 Task: Add an event with the title Third Performance Improvement Plan Review and Progress Tracking, date '2023/11/02', time 9:40 AM to 11:40 AMand add a description: The Introduction to SEO webinar is a comprehensive session designed to provide participants with a foundational understanding of Search Engine Optimization (SEO) principles, strategies, and best practices. , put the event into Blue category, logged in from the account softage.7@softage.netand send the event invitation to softage.9@softage.net and softage.10@softage.net. Set a reminder for the event 2 hour before
Action: Mouse moved to (89, 100)
Screenshot: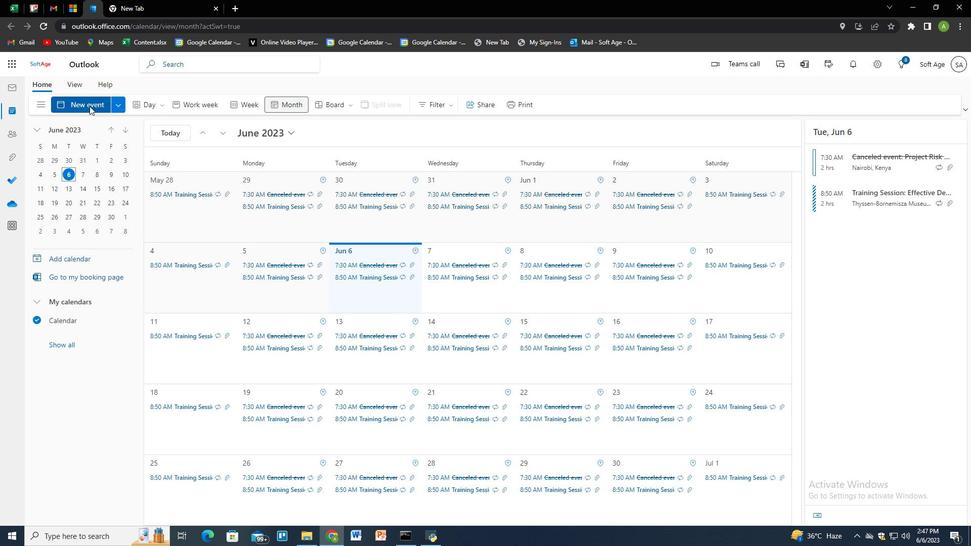 
Action: Mouse pressed left at (89, 100)
Screenshot: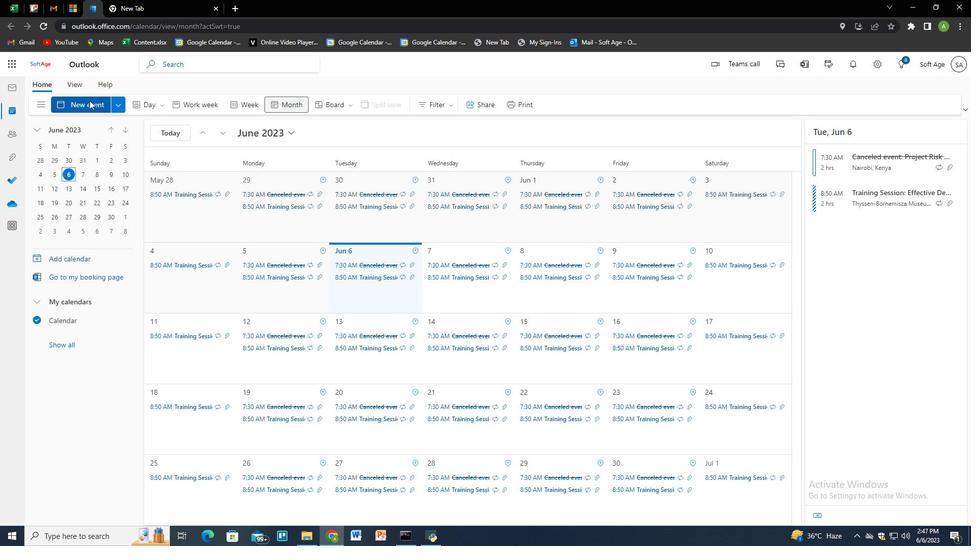
Action: Mouse moved to (424, 164)
Screenshot: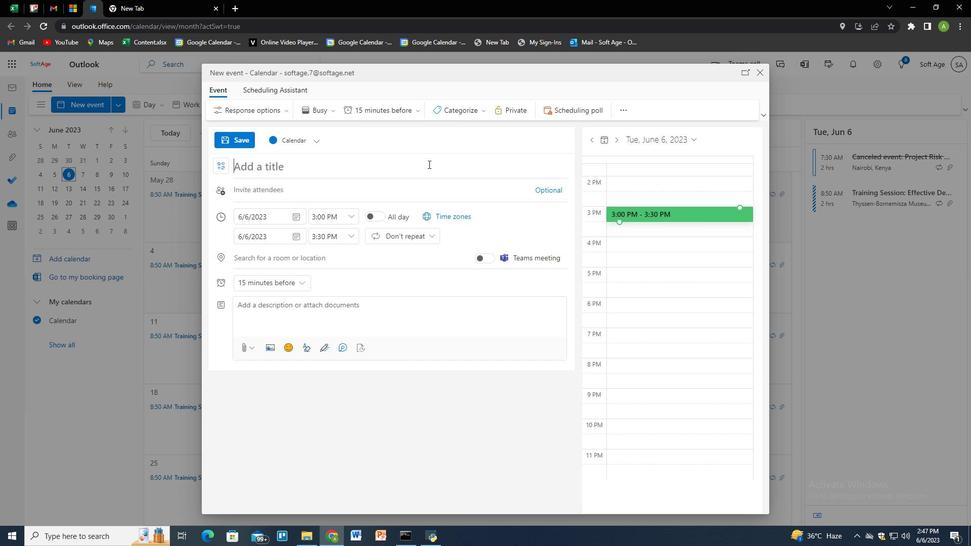 
Action: Mouse pressed left at (424, 164)
Screenshot: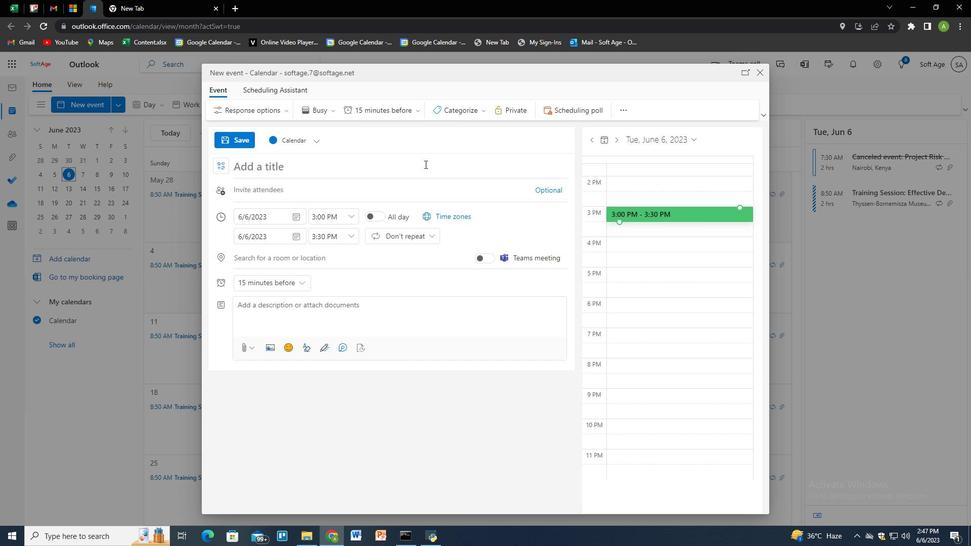 
Action: Key pressed <Key.shift>Third<Key.space><Key.shift>Performance<Key.space><Key.shift>Improvement<Key.space><Key.space>p<Key.backspace><Key.shift>Plan<Key.space><Key.backspace><Key.backspace><Key.backspace><Key.backspace><Key.backspace><Key.backspace><Key.shift>Plan<Key.space><Key.shift>Review<Key.space>and<Key.space><Key.shift>Progress<Key.space><Key.shift>Tracking
Screenshot: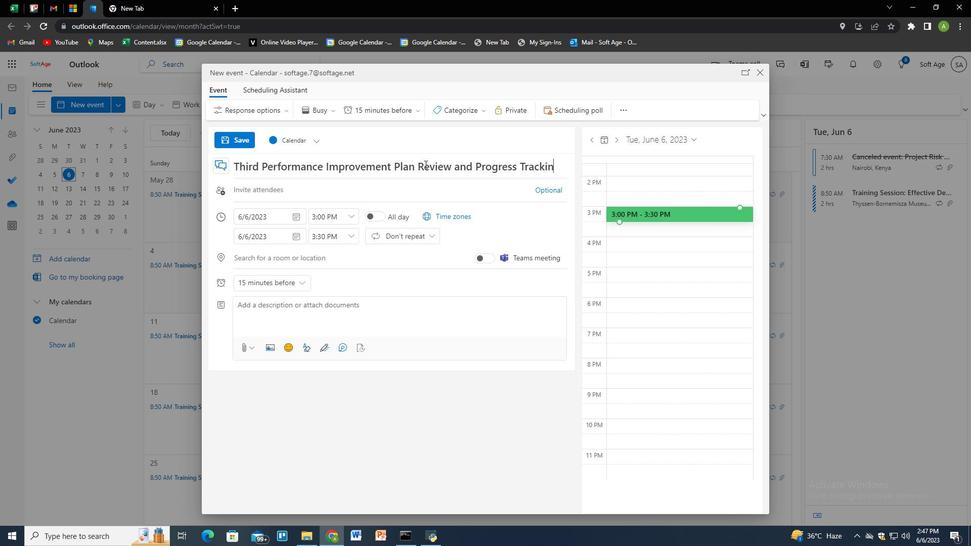 
Action: Mouse moved to (299, 217)
Screenshot: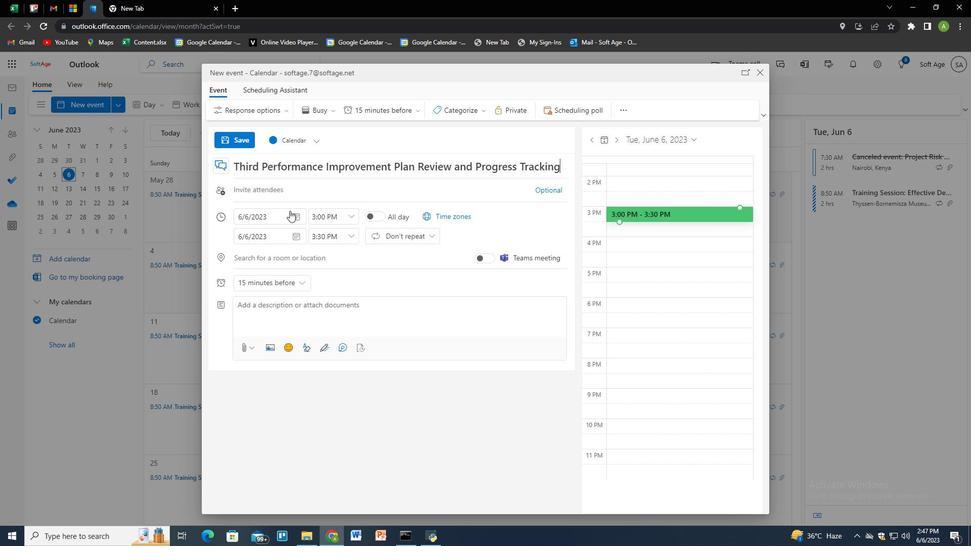 
Action: Mouse pressed left at (299, 217)
Screenshot: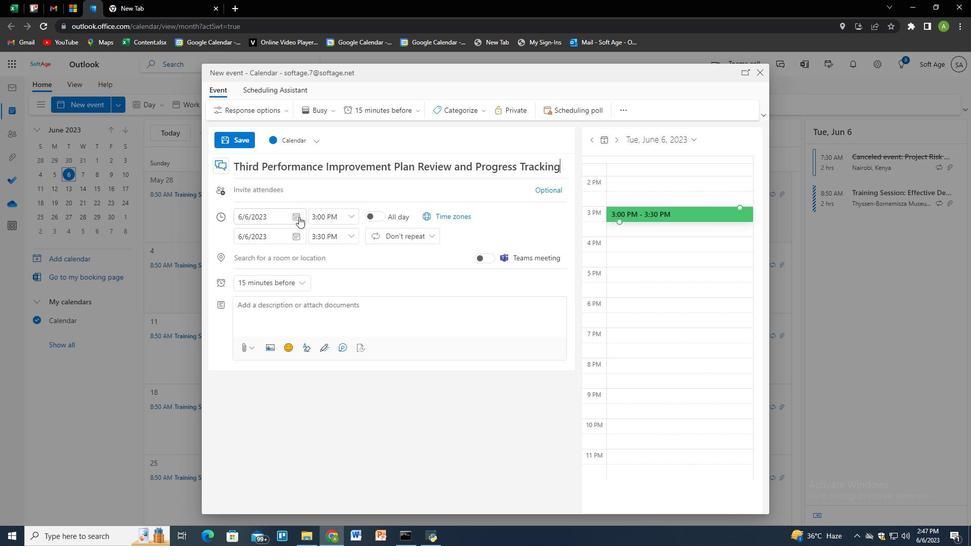 
Action: Mouse moved to (265, 241)
Screenshot: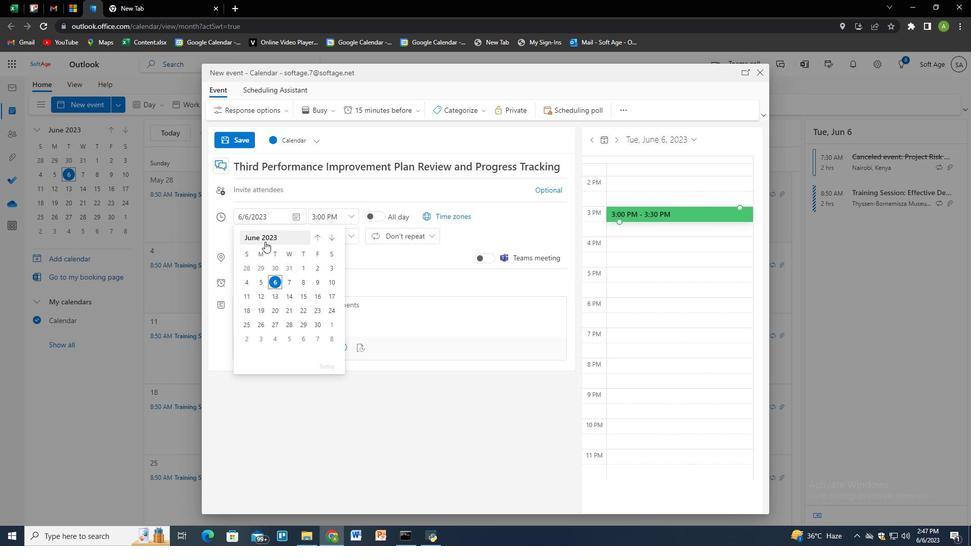 
Action: Mouse pressed left at (265, 241)
Screenshot: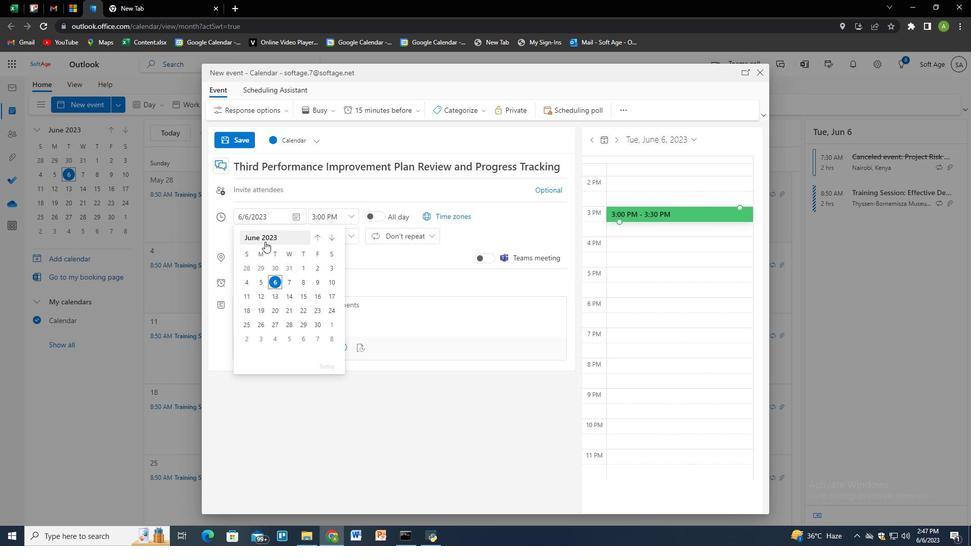 
Action: Mouse pressed left at (265, 241)
Screenshot: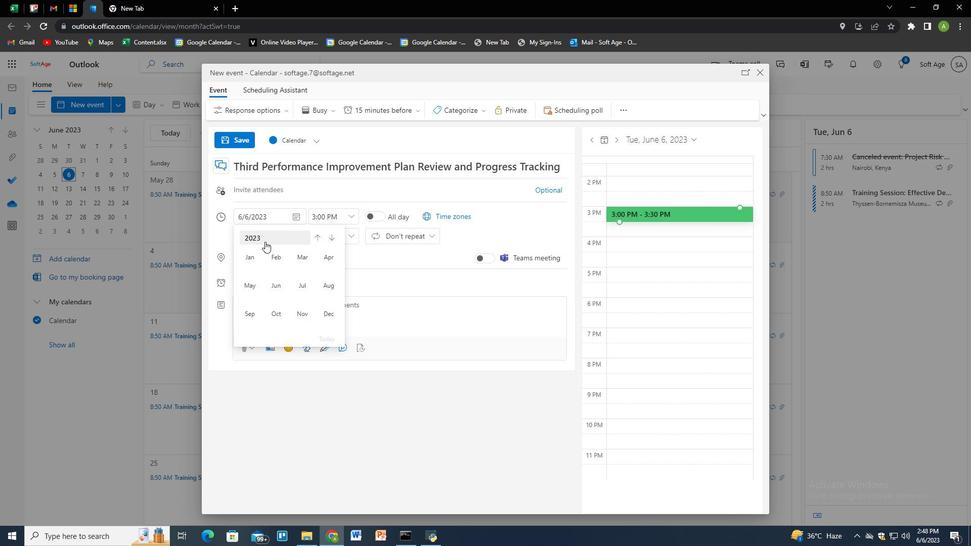 
Action: Mouse moved to (328, 257)
Screenshot: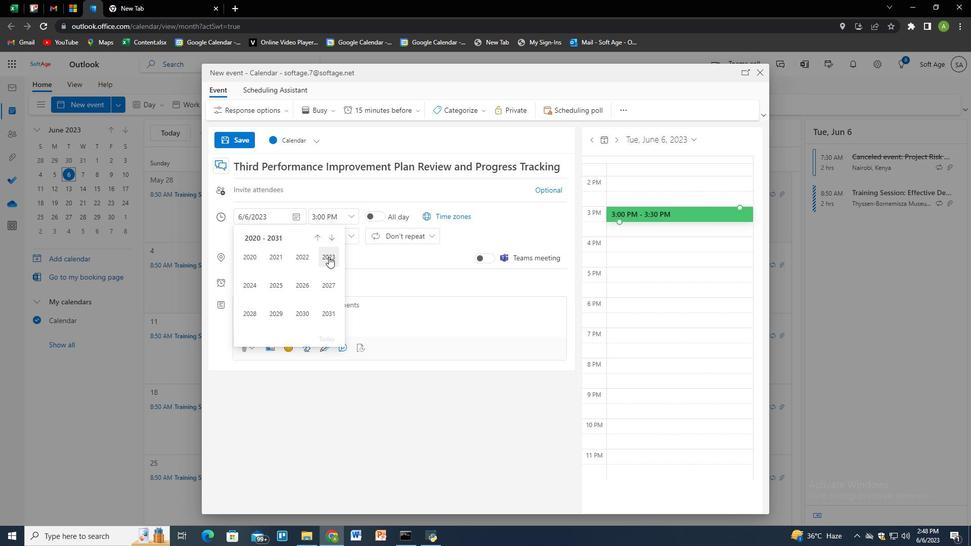 
Action: Mouse pressed left at (328, 257)
Screenshot: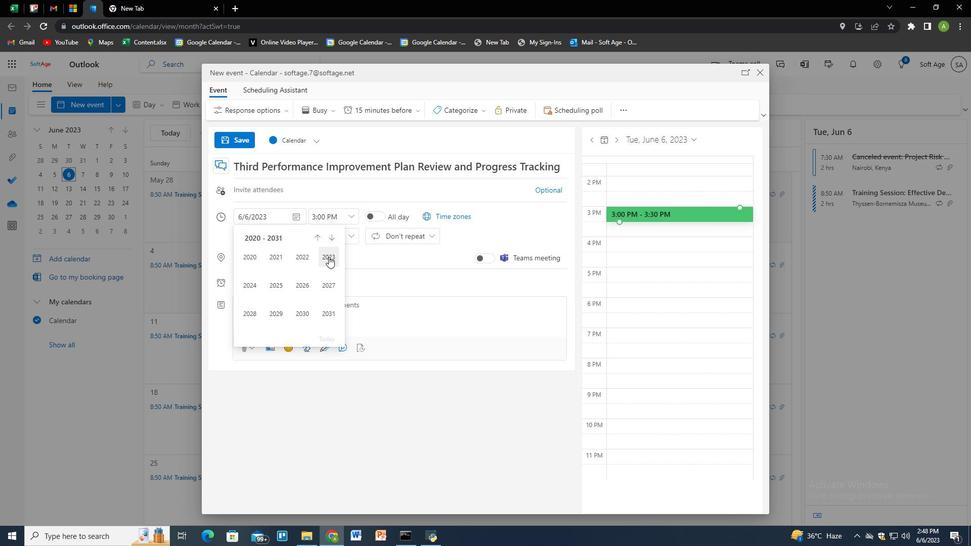 
Action: Mouse moved to (305, 310)
Screenshot: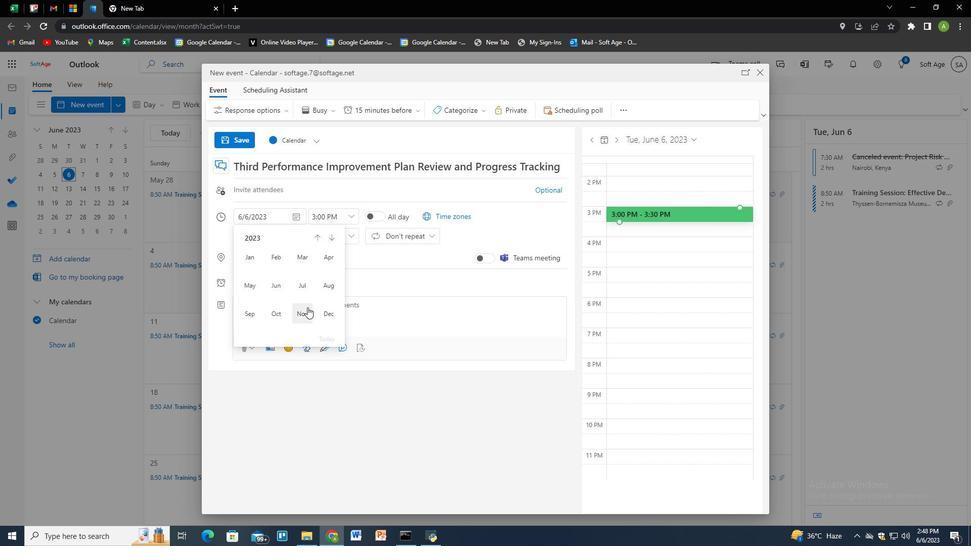 
Action: Mouse pressed left at (305, 310)
Screenshot: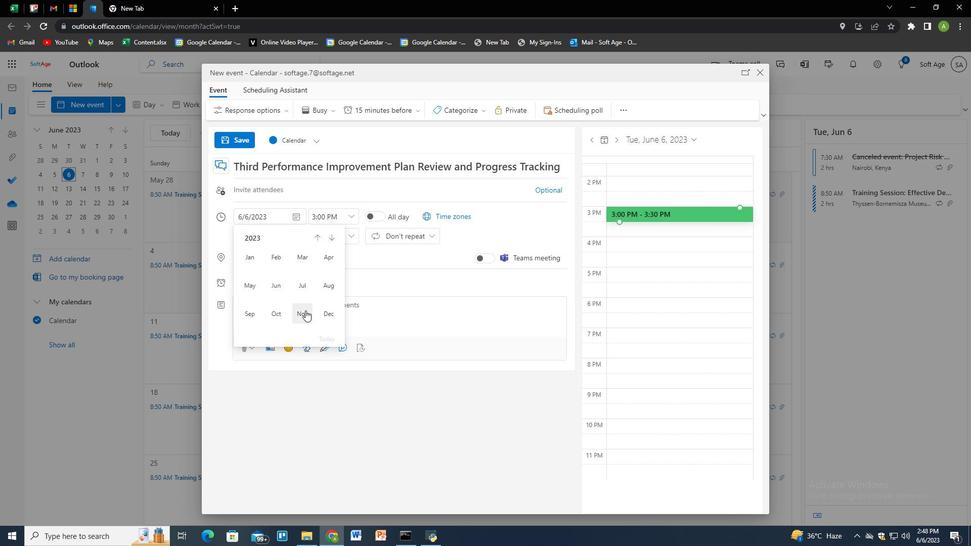 
Action: Mouse moved to (306, 267)
Screenshot: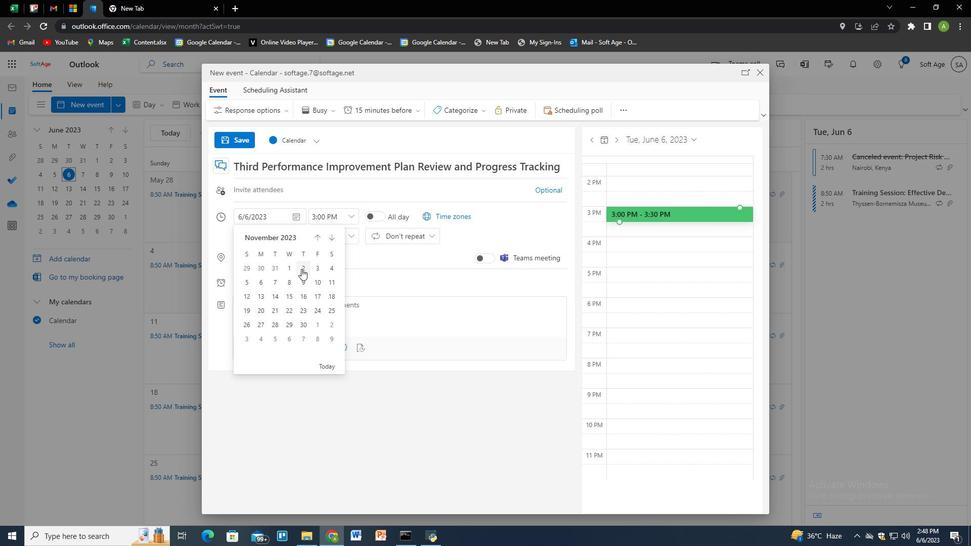 
Action: Mouse pressed left at (306, 267)
Screenshot: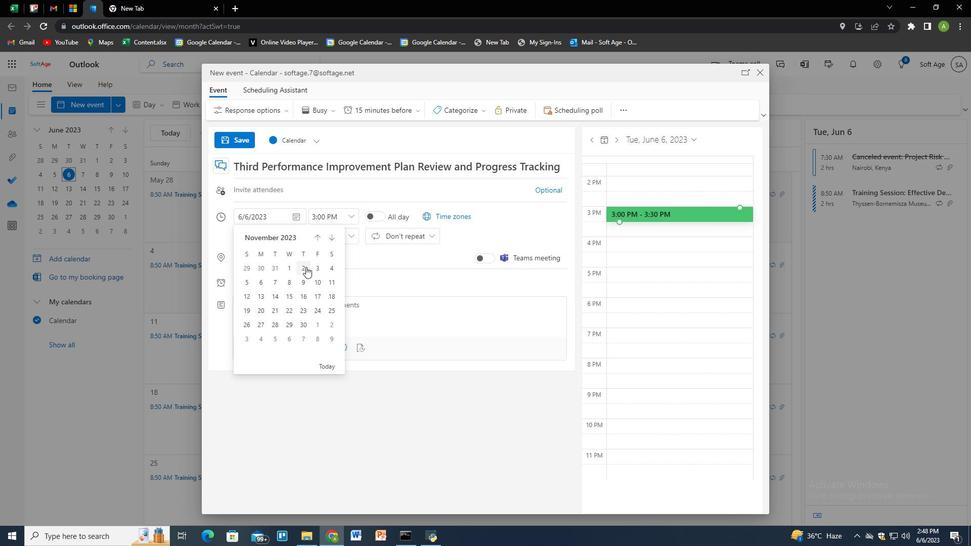 
Action: Mouse moved to (316, 214)
Screenshot: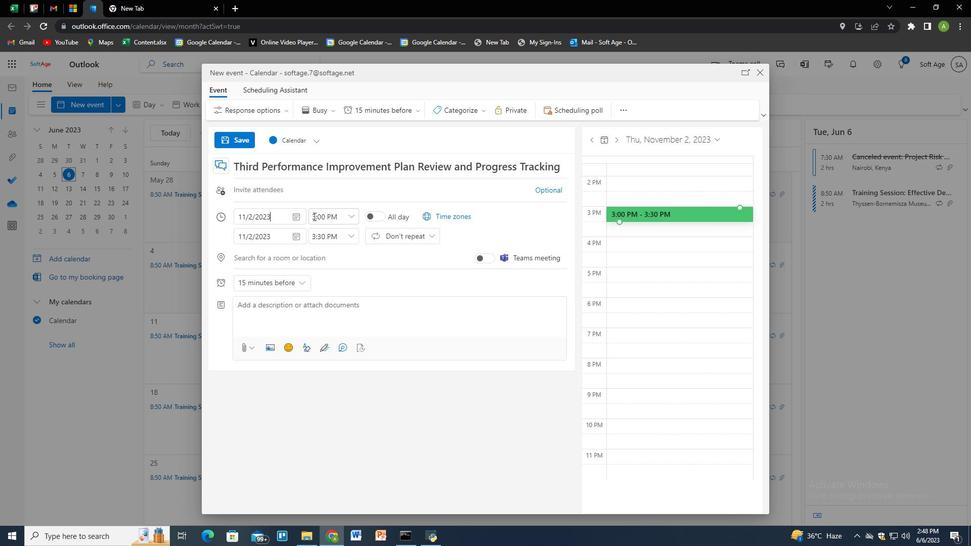 
Action: Mouse pressed left at (316, 214)
Screenshot: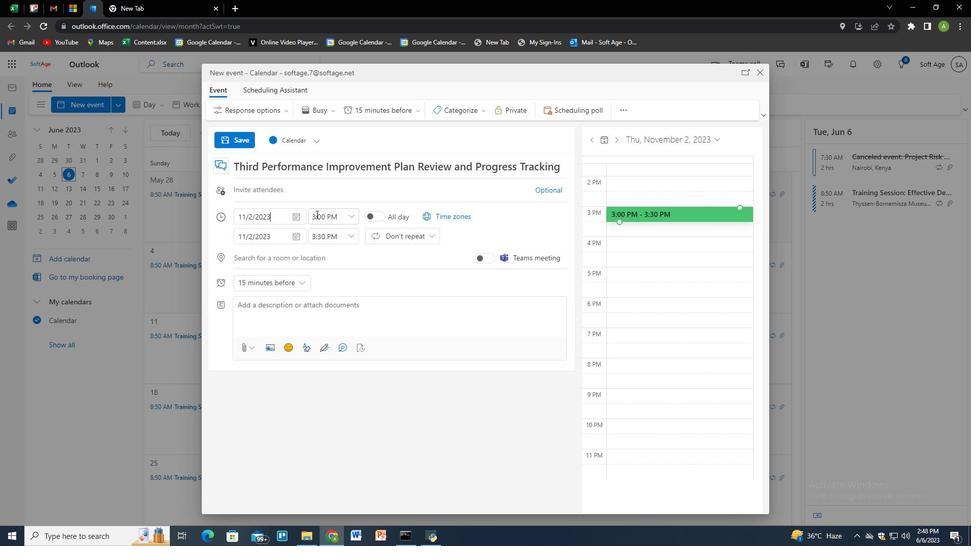 
Action: Key pressed 9<Key.shift_r>:40<Key.space><Key.shift>AM<Key.tab><Key.tab>11<Key.shift_r>:40<Key.space><Key.shift>AMM<Key.tab><Key.tab><Key.tab><Key.tab><Key.tab><Key.tab><Key.tab><Key.shift>The<Key.space><Key.shift>Ind<Key.backspace>troduction<Key.space>to<Key.space><Key.shift>SEO<Key.space>webinar<Key.space>is<Key.space>a<Key.space>comprh<Key.backspace>ehensive<Key.space>session<Key.space>designed<Key.space>to<Key.space>provide<Key.space>participants<Key.space>with<Key.space>a<Key.space>foundational<Key.space>i<Key.backspace>understanding<Key.space>of<Key.space><Key.shift>Search<Key.space><Key.shift>Engine<Key.space><Key.shift><Key.shift><Key.shift><Key.shift><Key.shift><Key.shift><Key.shift><Key.shift><Key.shift><Key.shift><Key.shift><Key.shift><Key.shift><Key.shift><Key.shift><Key.shift><Key.shift><Key.shift><Key.shift><Key.shift><Key.shift><Key.shift><Key.shift><Key.shift><Key.shift><Key.shift><Key.shift><Key.shift><Key.shift><Key.shift><Key.shift><Key.shift><Key.shift><Key.shift><Key.shift><Key.shift><Key.shift><Key.shift><Key.shift>Optimization<Key.space><Key.shift>(<Key.shift><Key.shift><Key.shift><Key.shift>A<Key.backspace>SEO<Key.shift>)<Key.space>principles,<Key.space>strategies,<Key.space>and<Key.space>best<Key.space>practice.
Screenshot: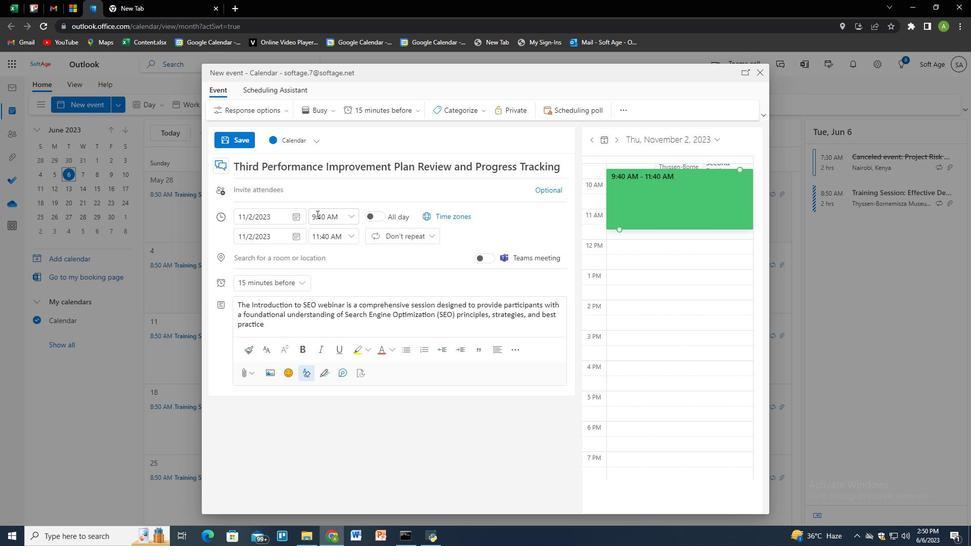 
Action: Mouse moved to (447, 108)
Screenshot: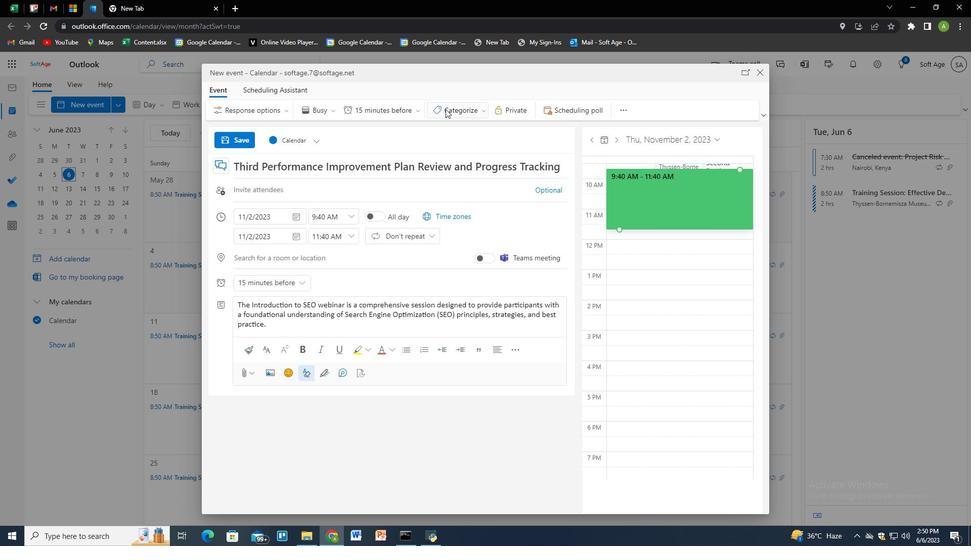 
Action: Mouse pressed left at (447, 108)
Screenshot: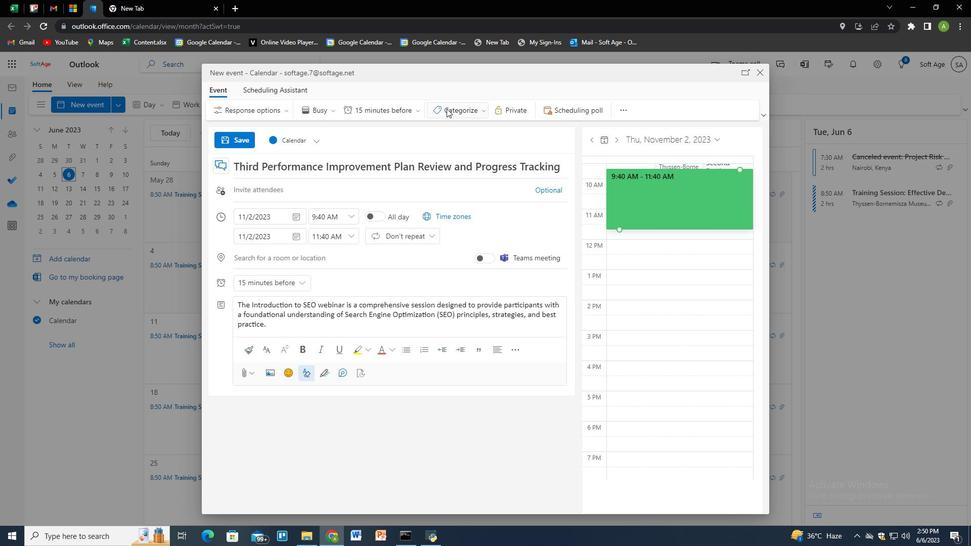 
Action: Mouse moved to (450, 128)
Screenshot: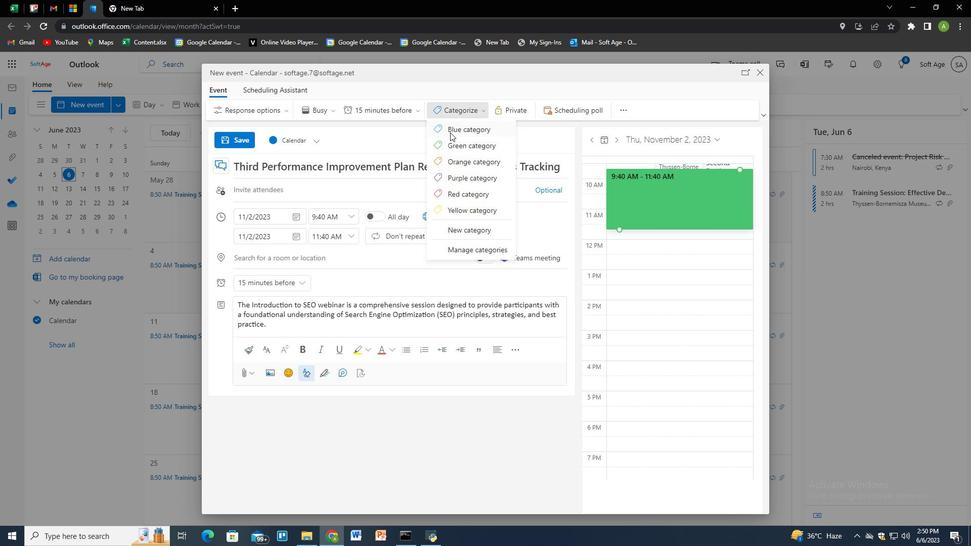 
Action: Mouse pressed left at (450, 128)
Screenshot: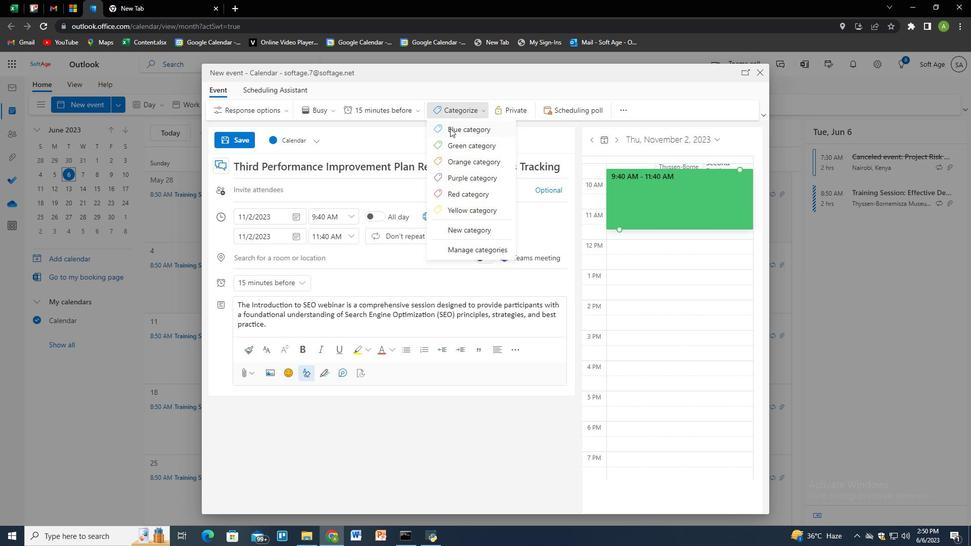 
Action: Mouse moved to (312, 192)
Screenshot: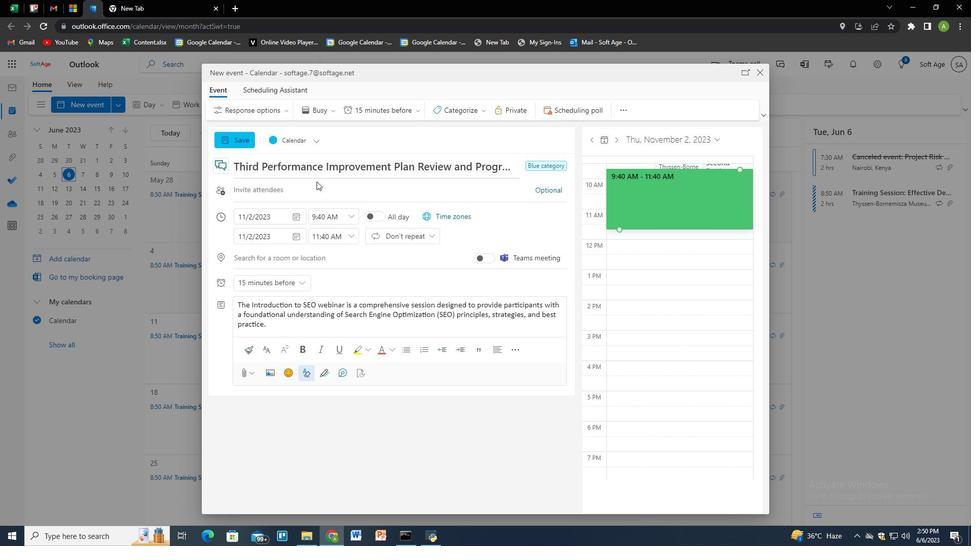 
Action: Mouse pressed left at (312, 192)
Screenshot: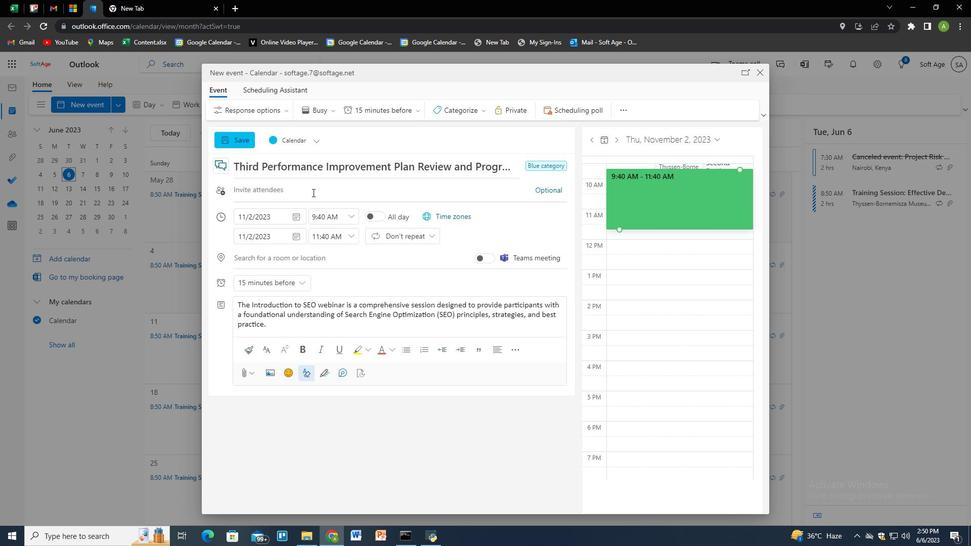 
Action: Key pressed a<Key.backspace>softage.9<Key.shift>@softage.net<Key.enter>softage.10<Key.shift>@softagr<Key.backspace>e.net<Key.enter>
Screenshot: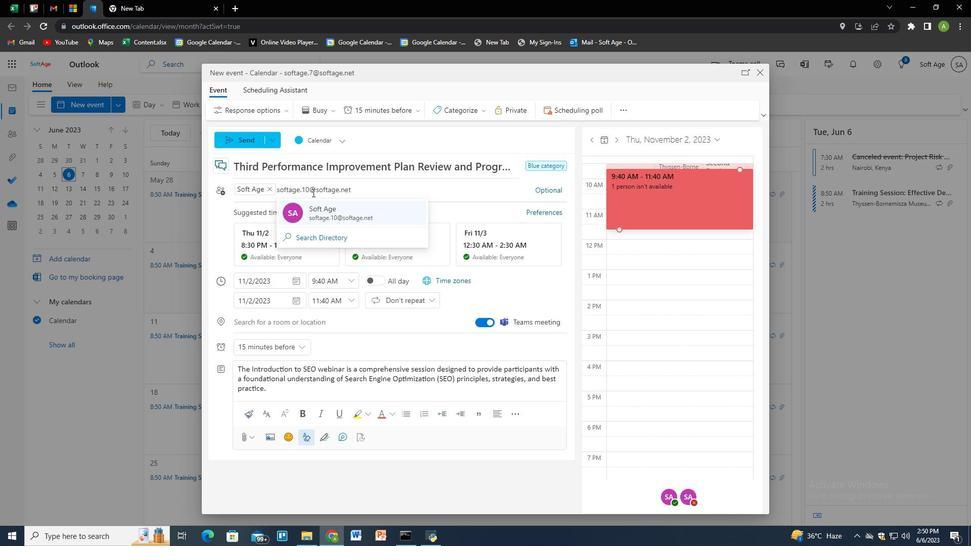 
Action: Mouse moved to (398, 112)
Screenshot: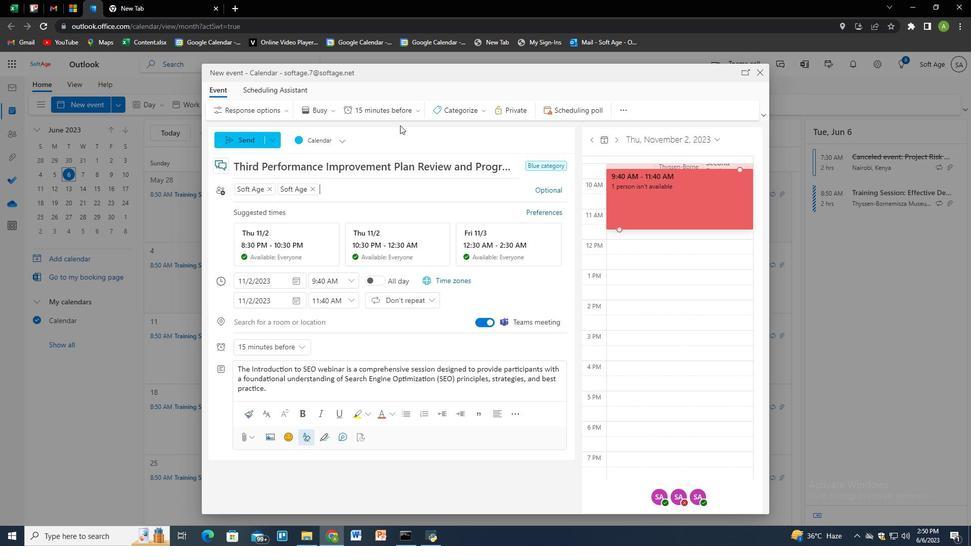 
Action: Mouse pressed left at (398, 112)
Screenshot: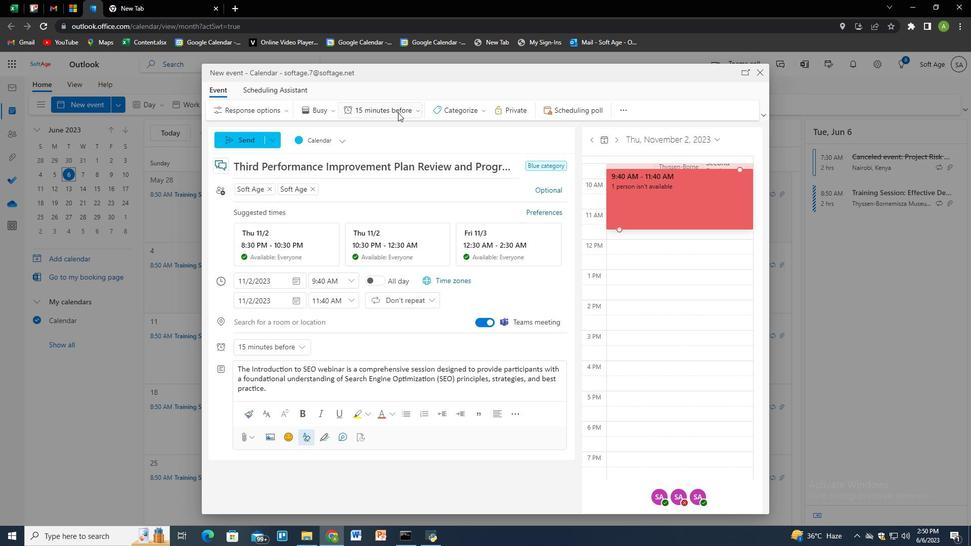 
Action: Mouse moved to (386, 241)
Screenshot: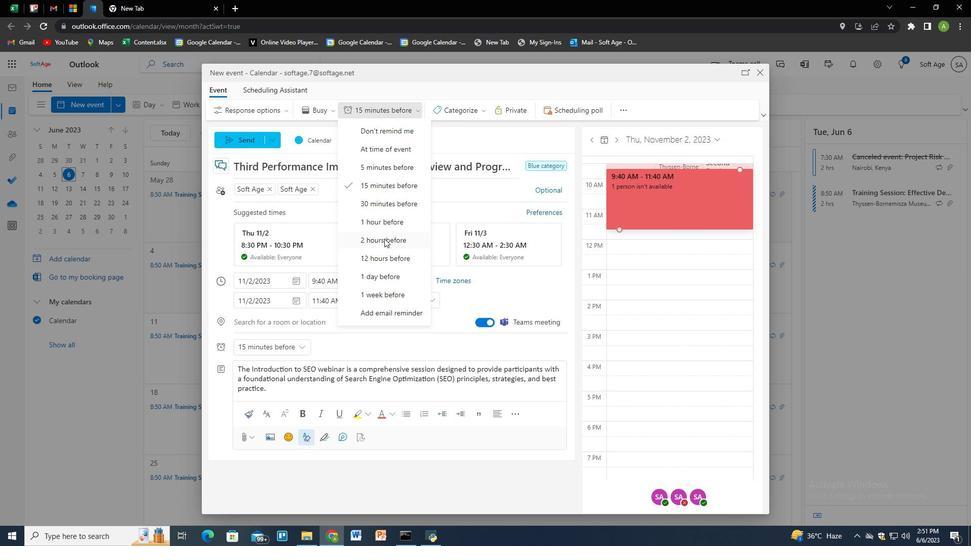 
Action: Mouse pressed left at (386, 241)
Screenshot: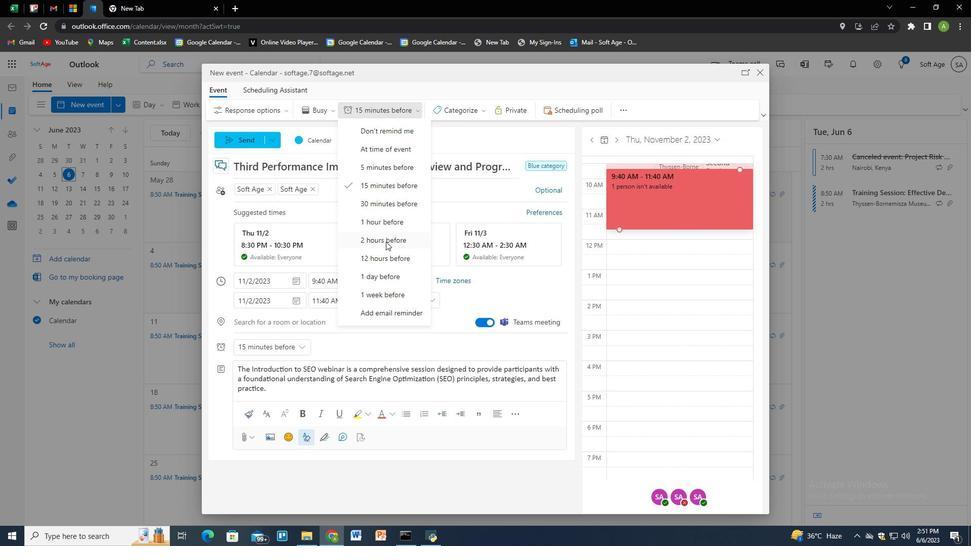 
Action: Mouse moved to (390, 189)
Screenshot: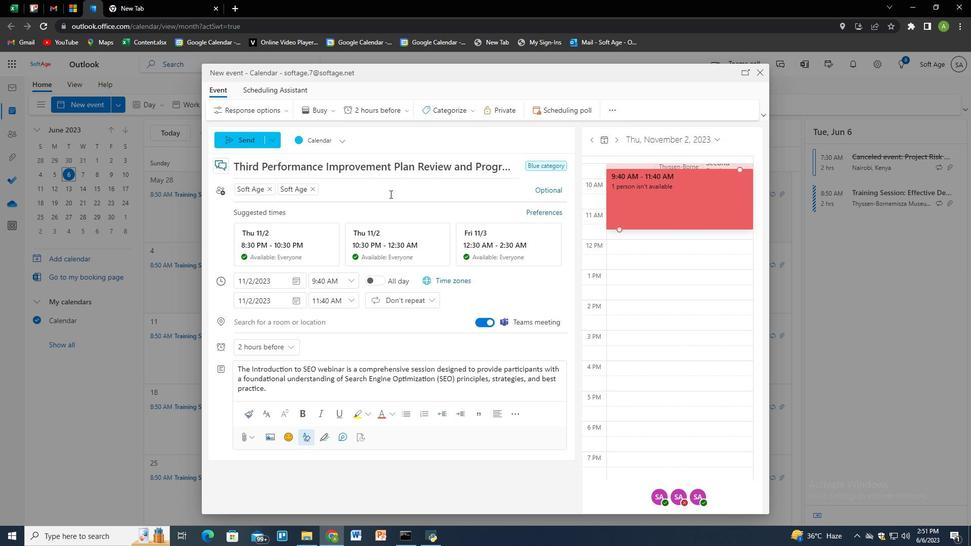 
Action: Mouse pressed left at (390, 189)
Screenshot: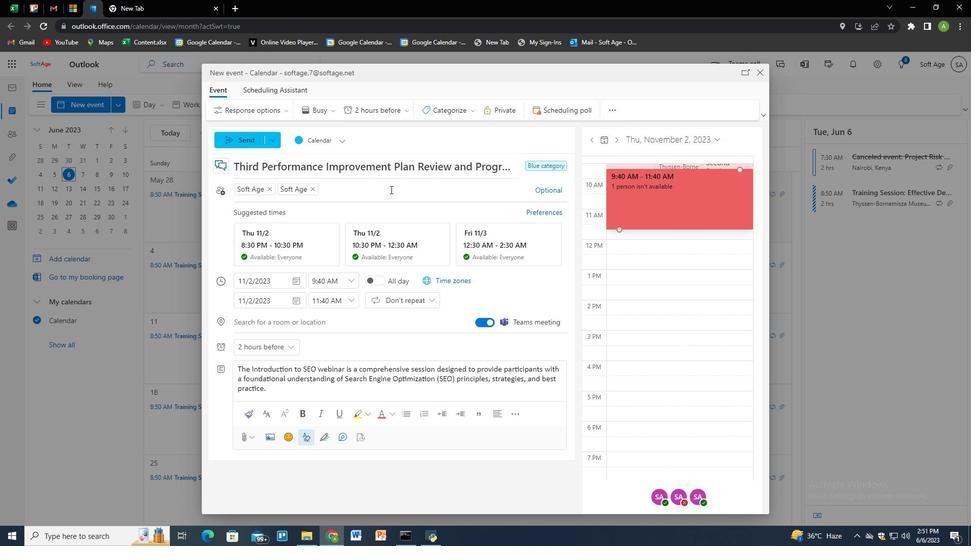 
Action: Mouse moved to (396, 140)
Screenshot: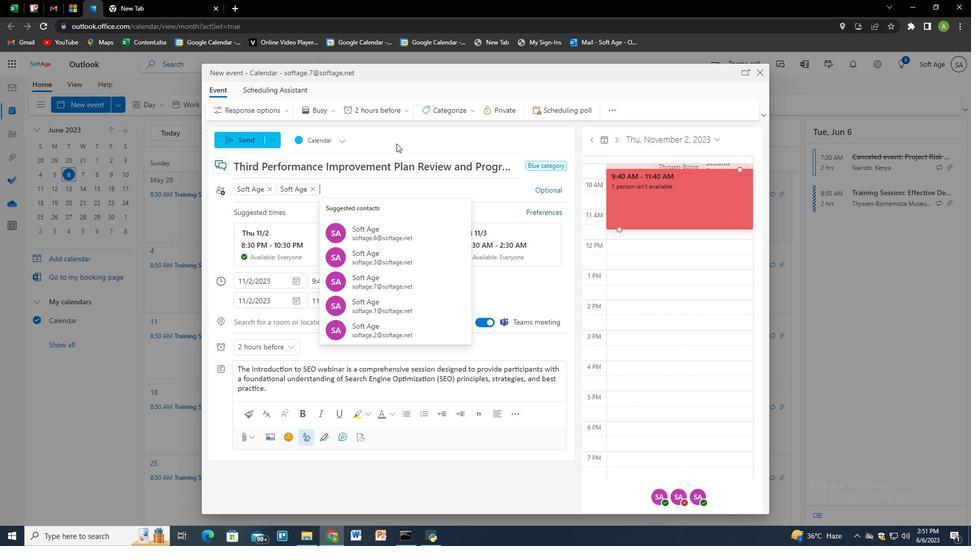
Action: Mouse pressed left at (396, 140)
Screenshot: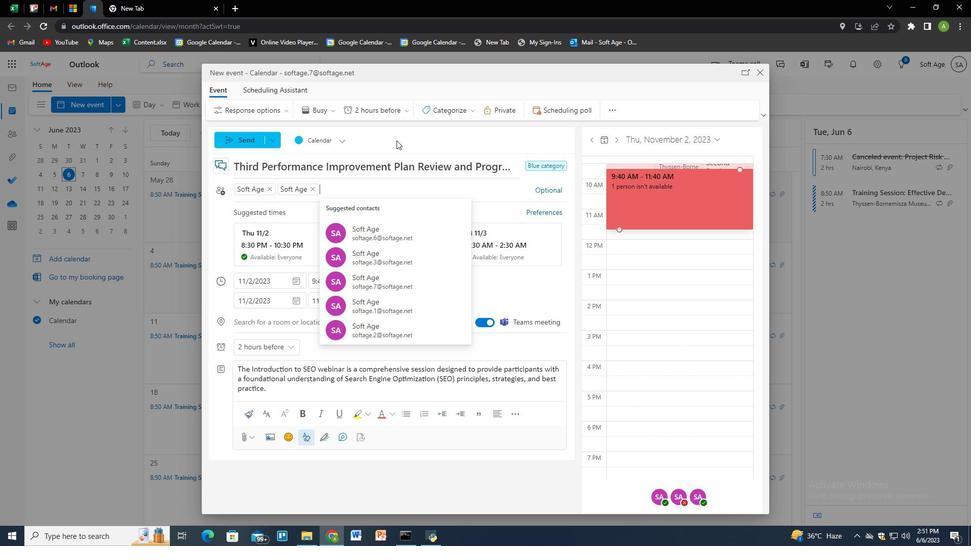 
Action: Mouse moved to (241, 136)
Screenshot: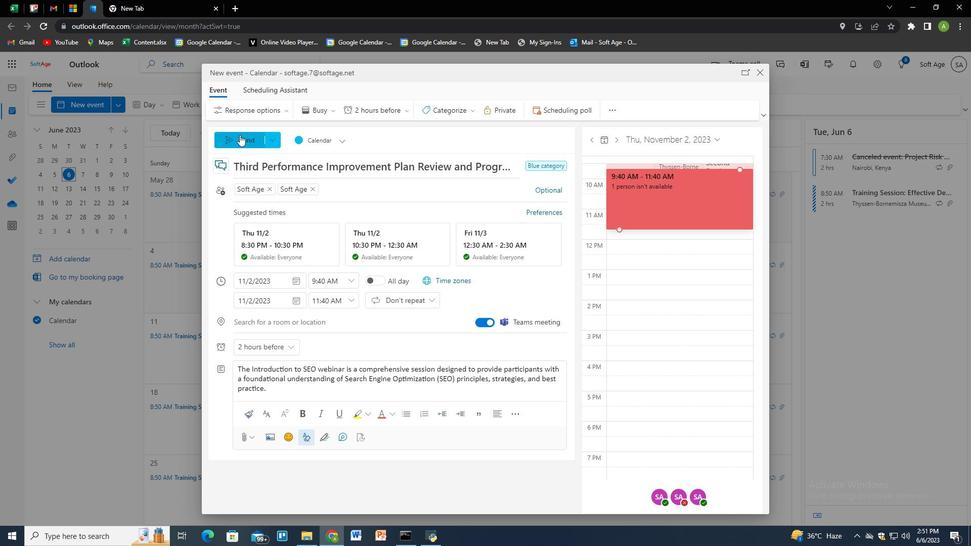 
Action: Mouse pressed left at (241, 136)
Screenshot: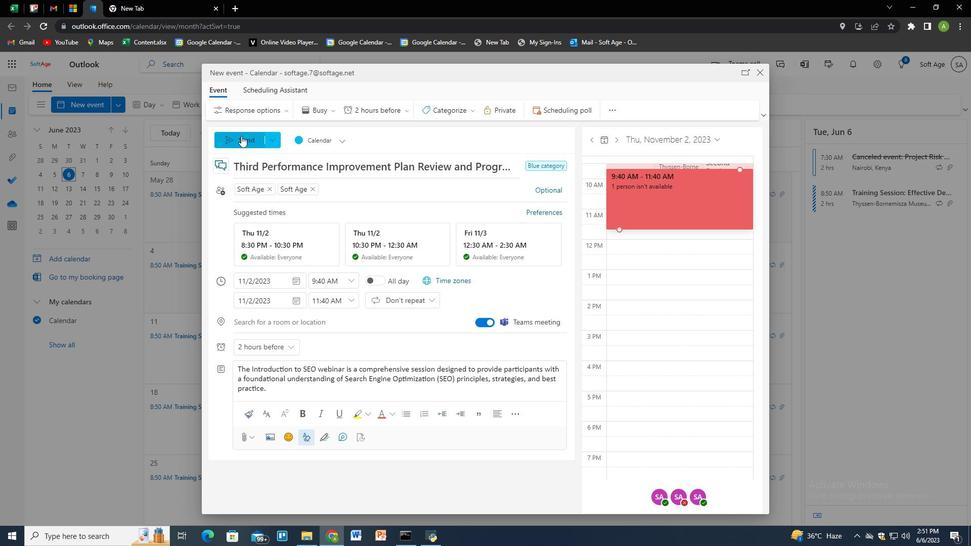 
Action: Mouse moved to (49, 186)
Screenshot: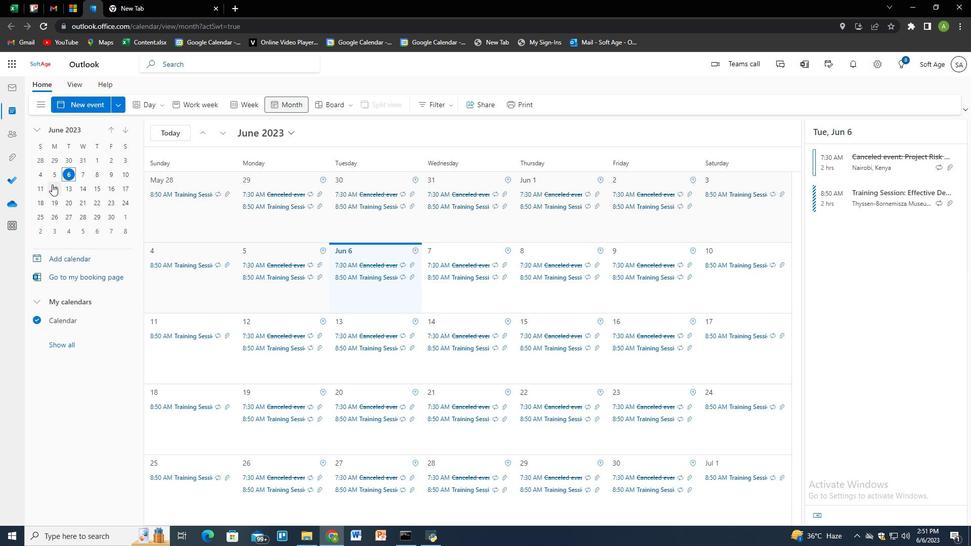 
